 Task: Create a due date automation trigger when advanced on, on the wednesday before a card is due add content with a name or a description not starting with resume at 11:00 AM.
Action: Mouse moved to (945, 76)
Screenshot: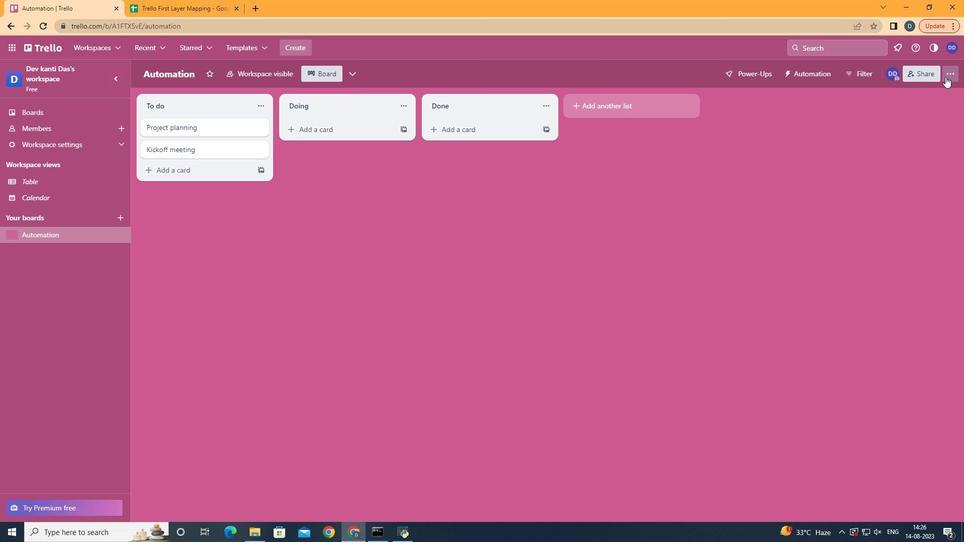 
Action: Mouse pressed left at (945, 76)
Screenshot: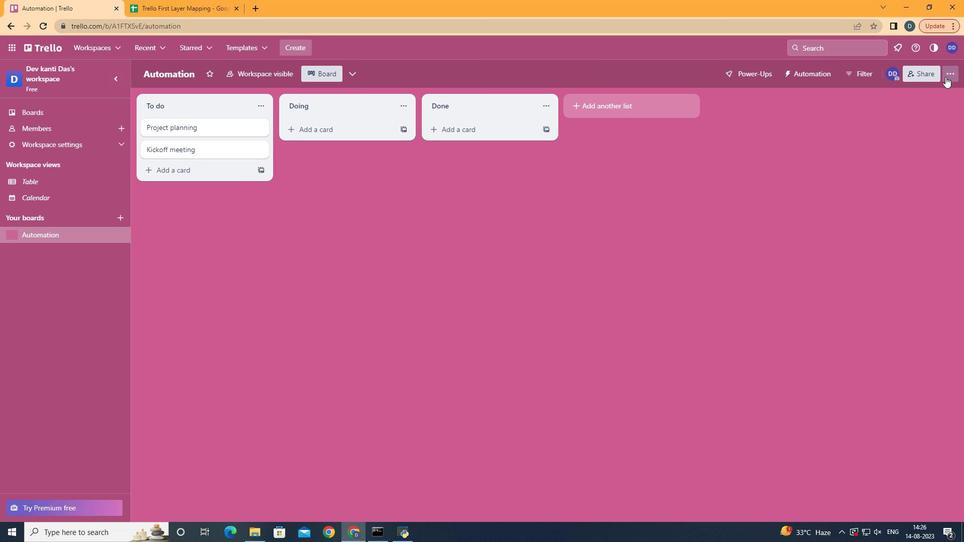 
Action: Mouse moved to (868, 215)
Screenshot: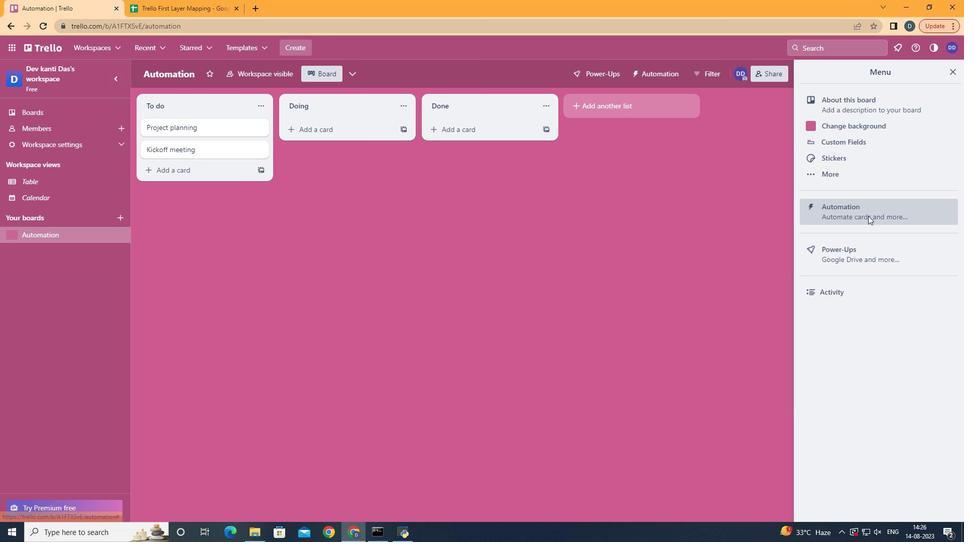 
Action: Mouse pressed left at (868, 215)
Screenshot: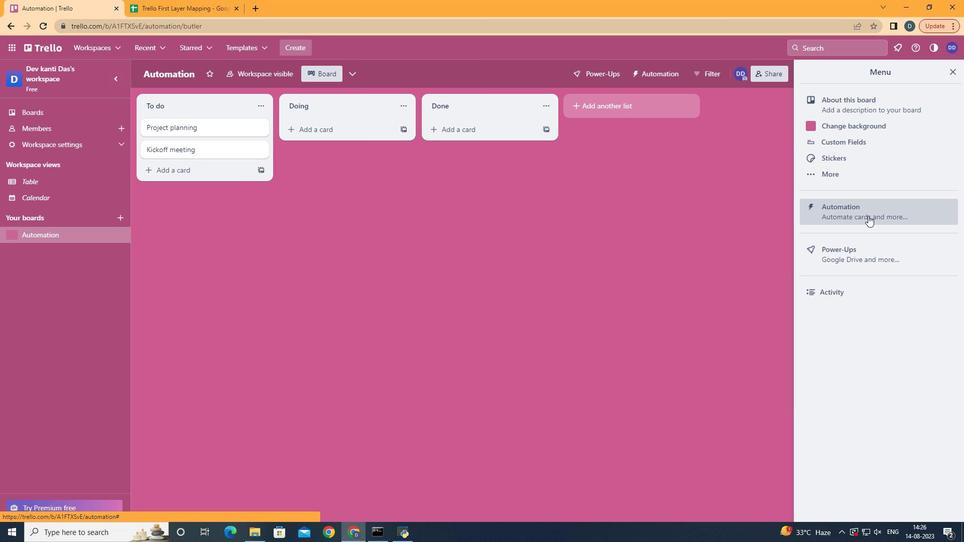 
Action: Mouse moved to (178, 205)
Screenshot: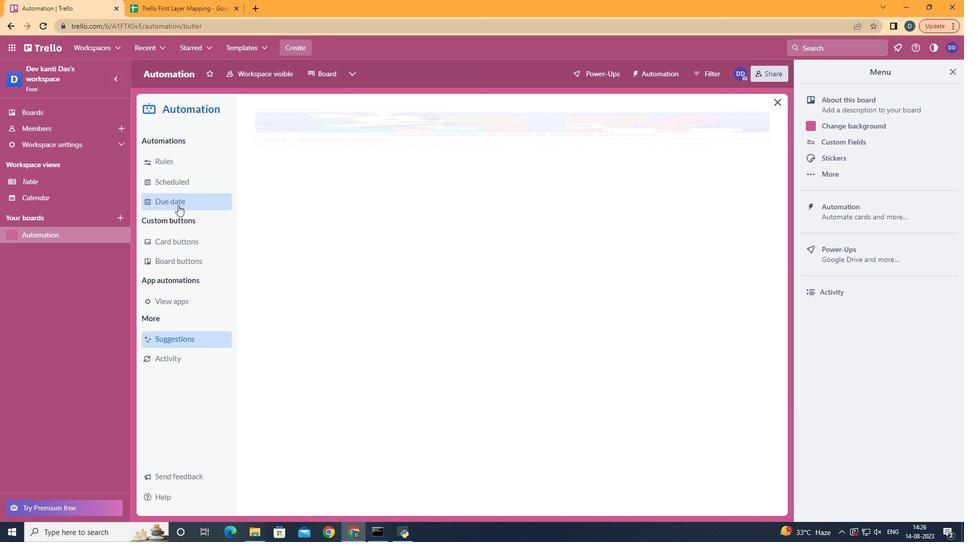 
Action: Mouse pressed left at (178, 205)
Screenshot: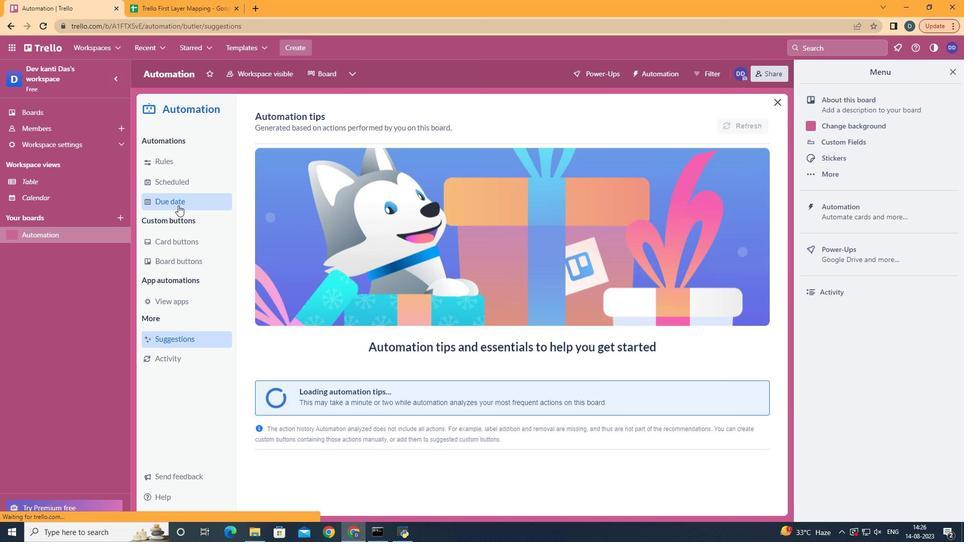 
Action: Mouse moved to (686, 123)
Screenshot: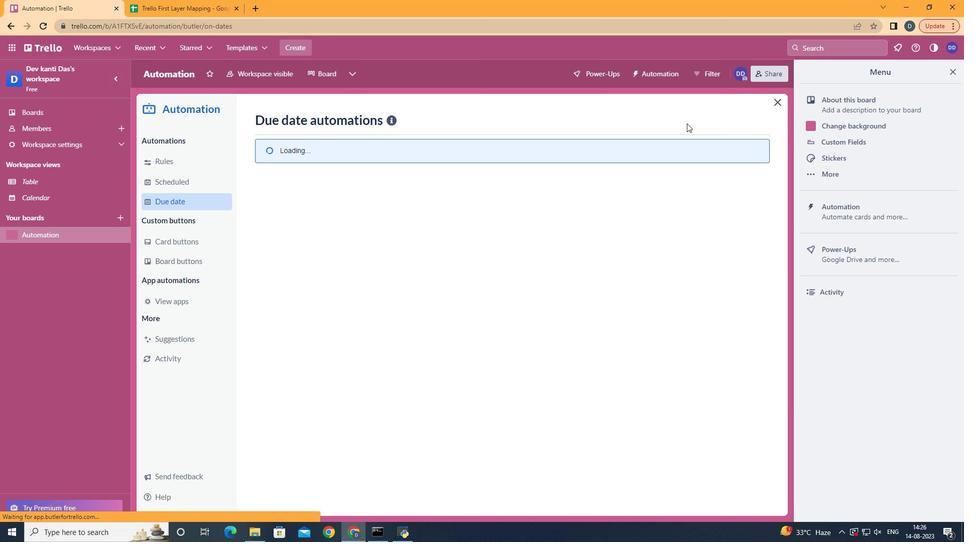 
Action: Mouse pressed left at (686, 123)
Screenshot: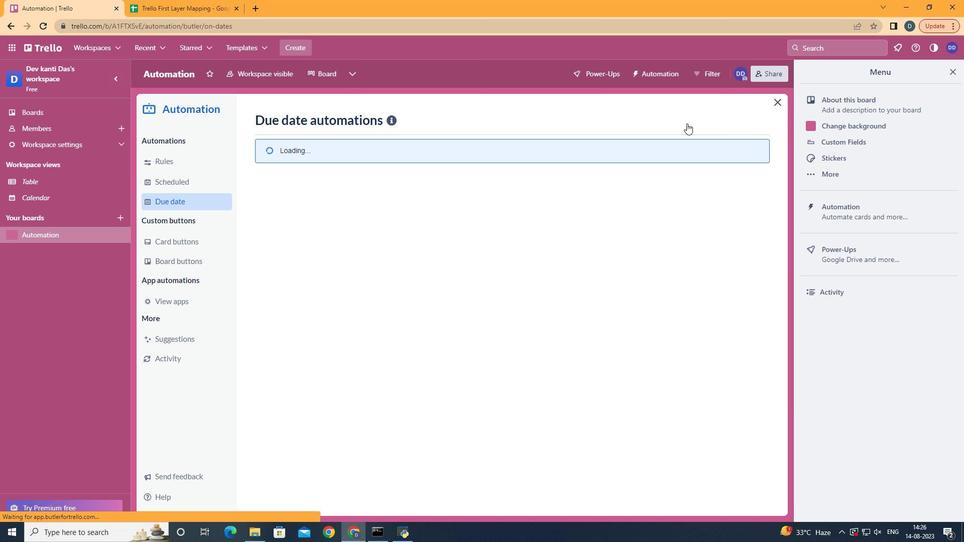 
Action: Mouse moved to (702, 121)
Screenshot: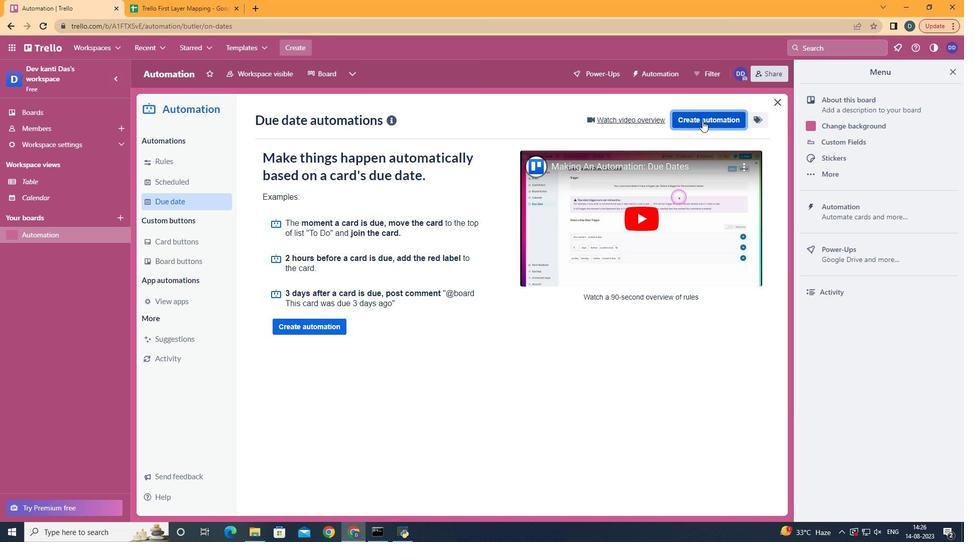 
Action: Mouse pressed left at (702, 121)
Screenshot: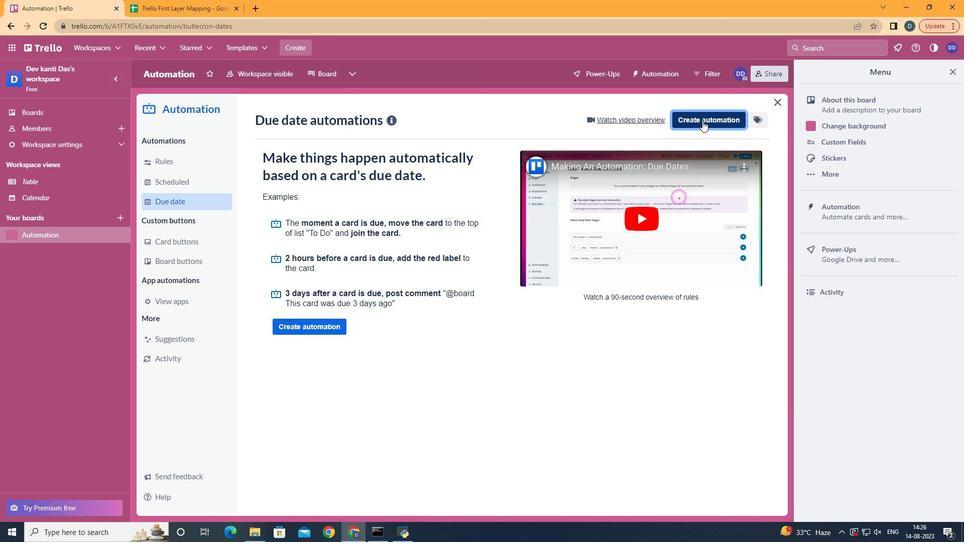
Action: Mouse moved to (491, 224)
Screenshot: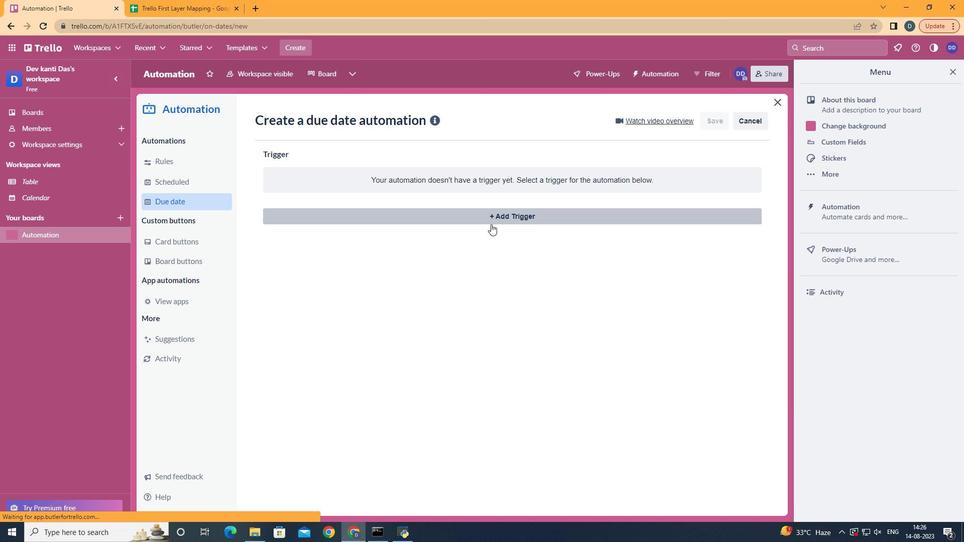 
Action: Mouse pressed left at (491, 224)
Screenshot: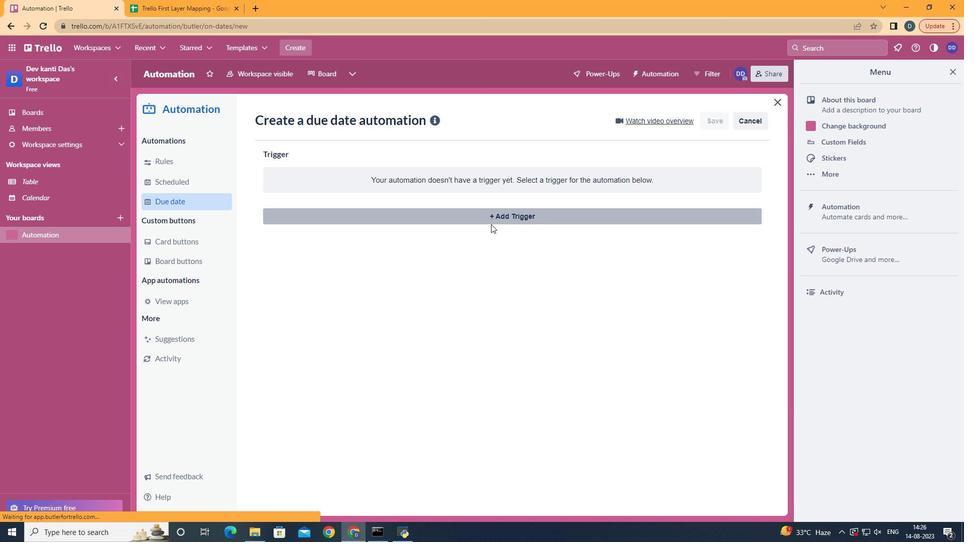 
Action: Mouse moved to (333, 300)
Screenshot: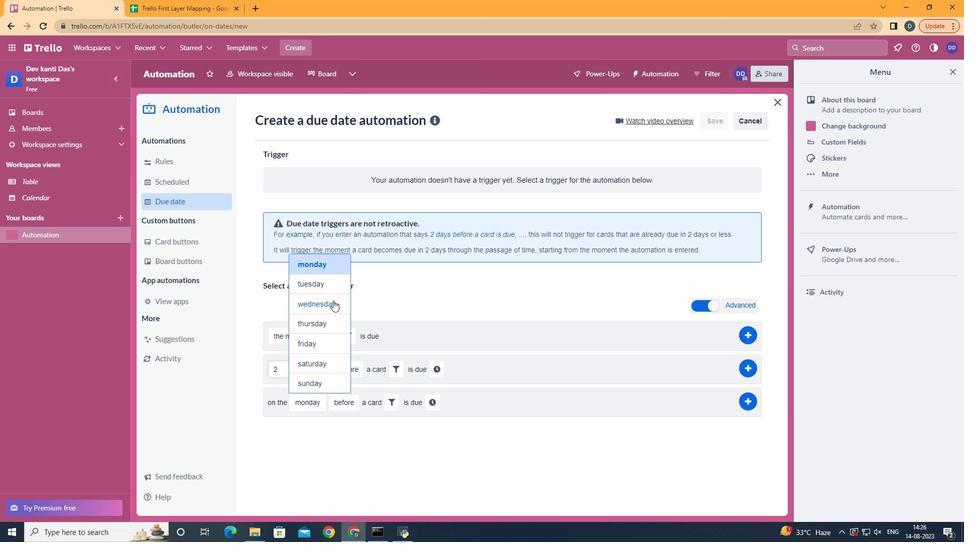 
Action: Mouse pressed left at (333, 300)
Screenshot: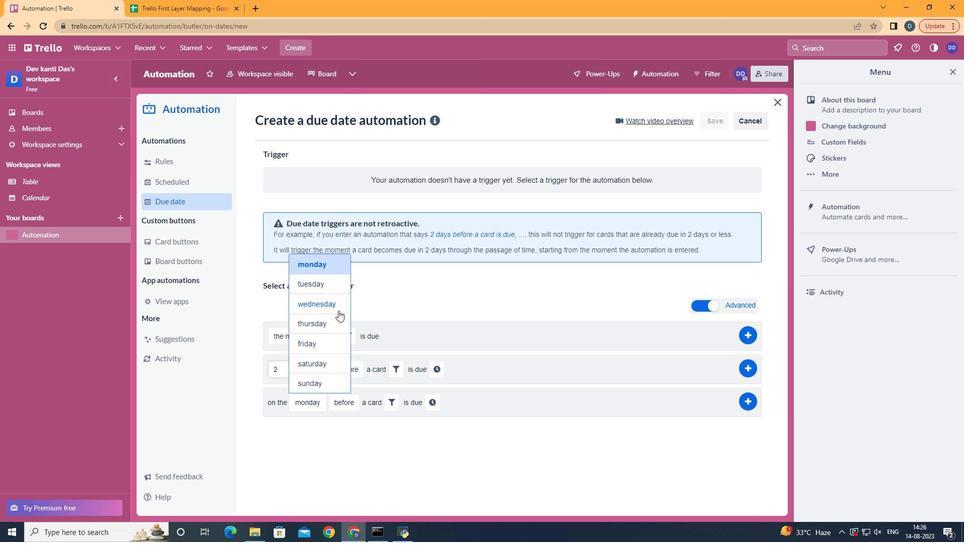 
Action: Mouse moved to (396, 415)
Screenshot: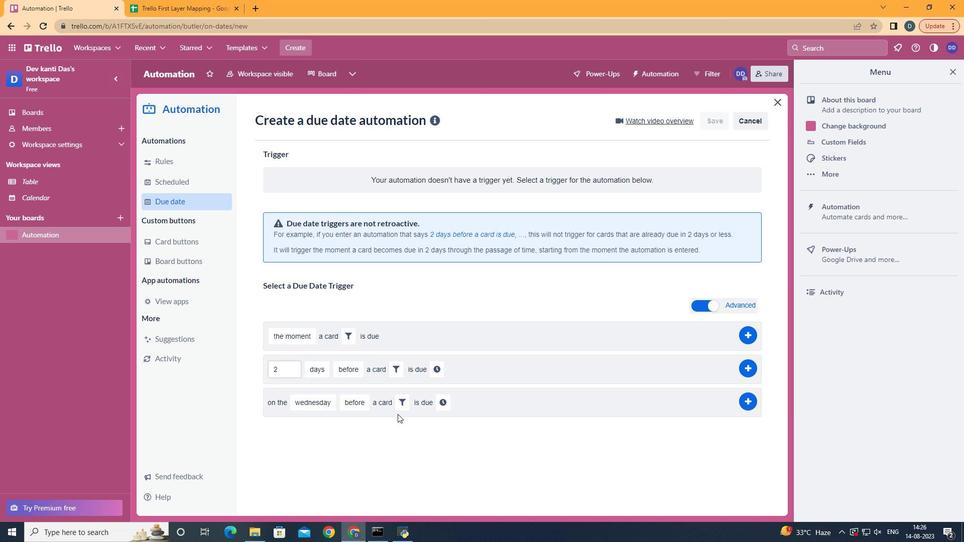 
Action: Mouse pressed left at (396, 415)
Screenshot: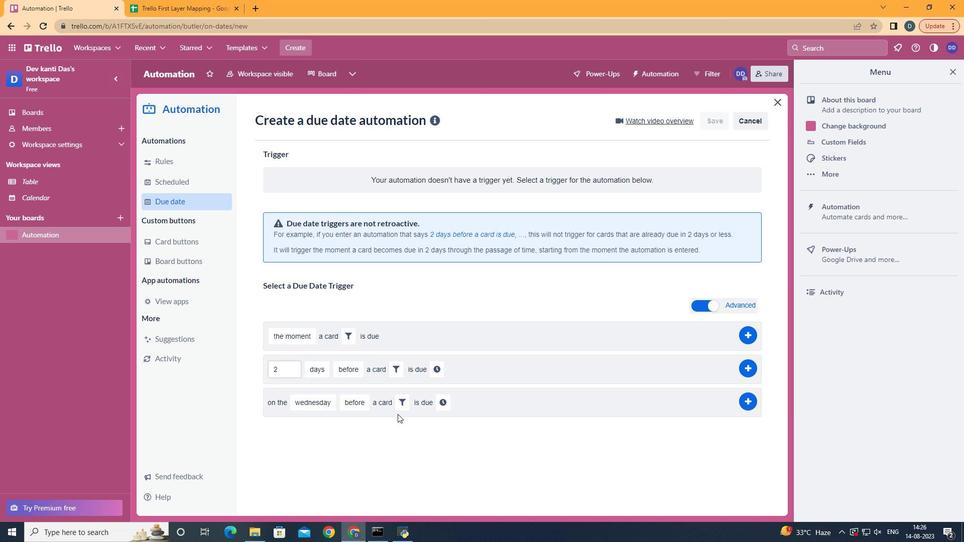 
Action: Mouse moved to (404, 407)
Screenshot: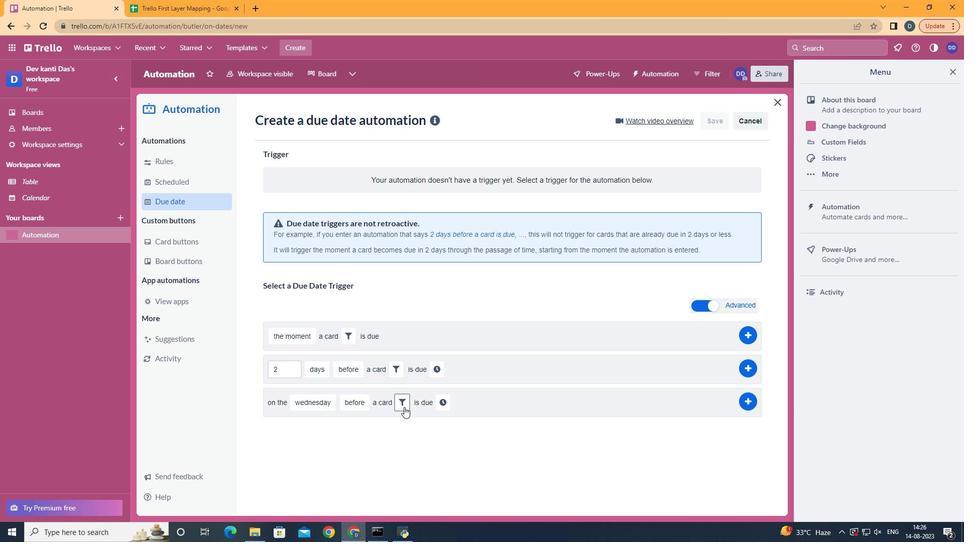 
Action: Mouse pressed left at (404, 407)
Screenshot: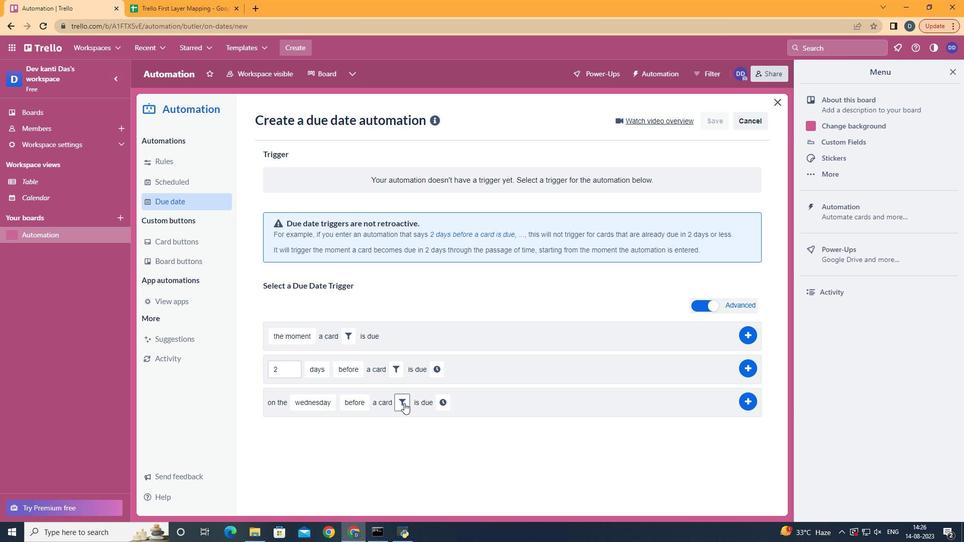 
Action: Mouse moved to (526, 440)
Screenshot: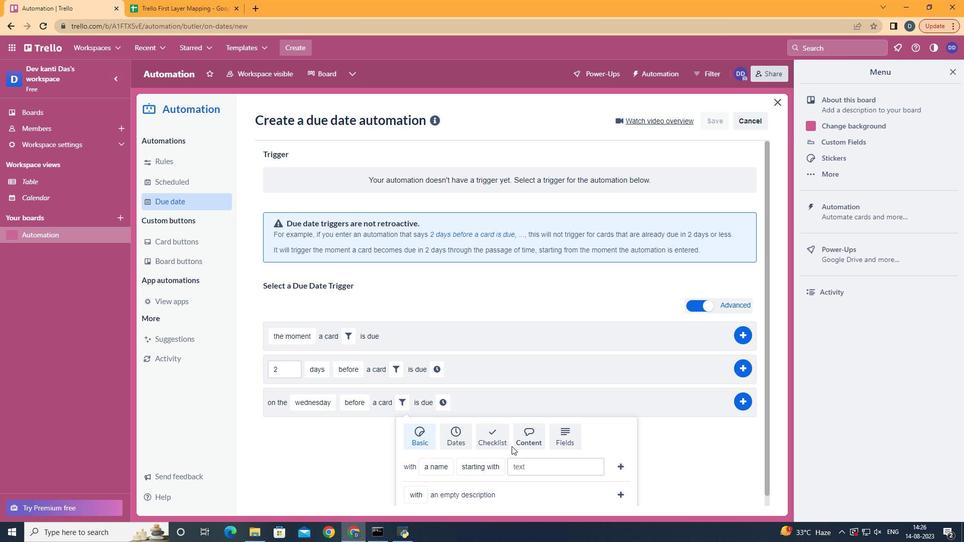 
Action: Mouse pressed left at (526, 440)
Screenshot: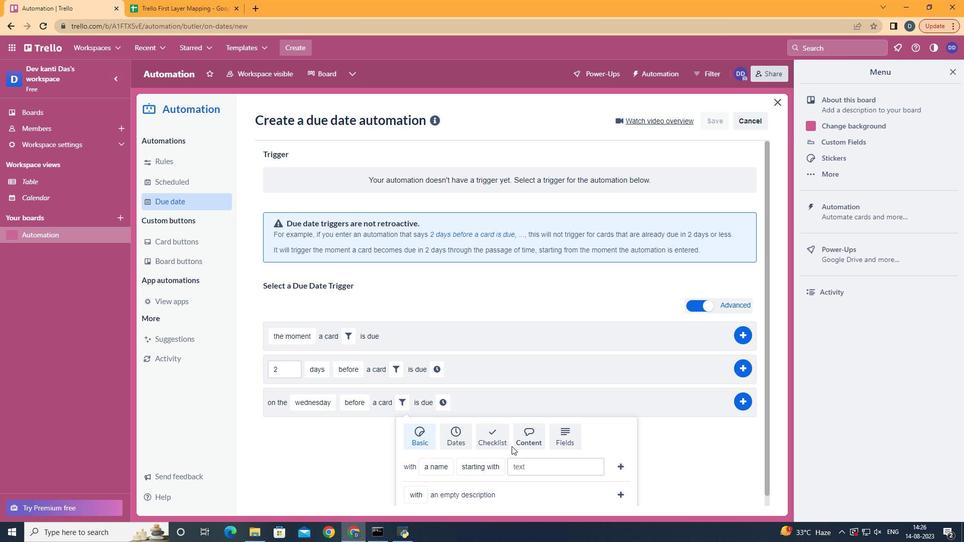 
Action: Mouse moved to (444, 458)
Screenshot: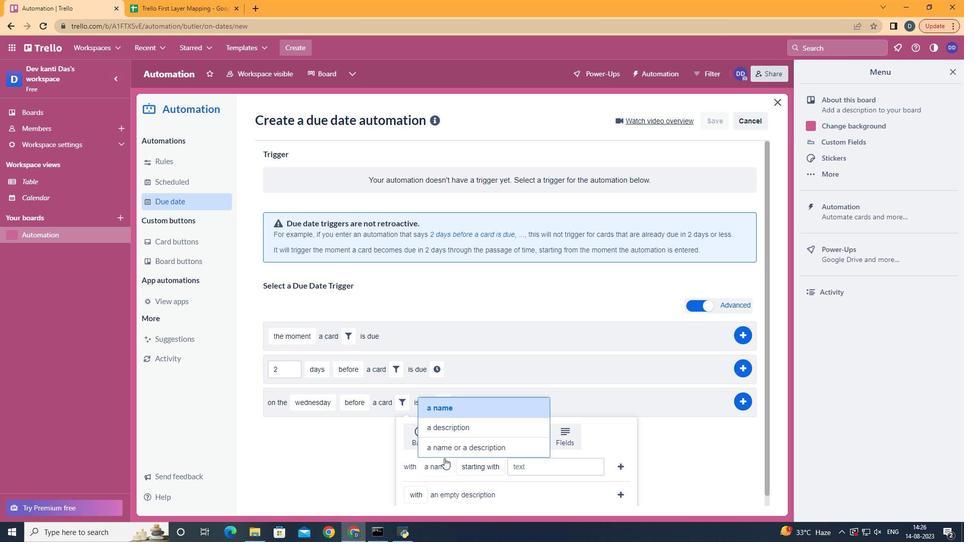 
Action: Mouse pressed left at (444, 458)
Screenshot: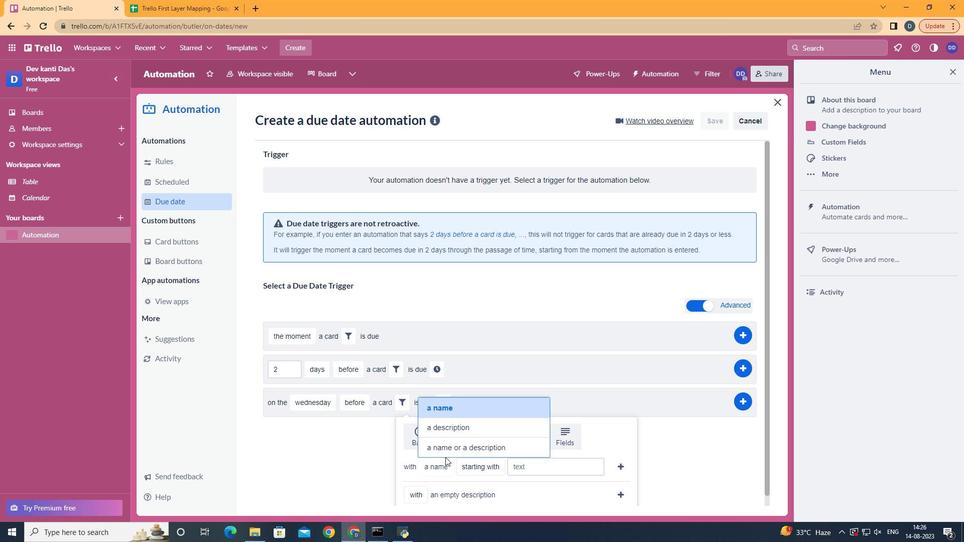 
Action: Mouse moved to (449, 450)
Screenshot: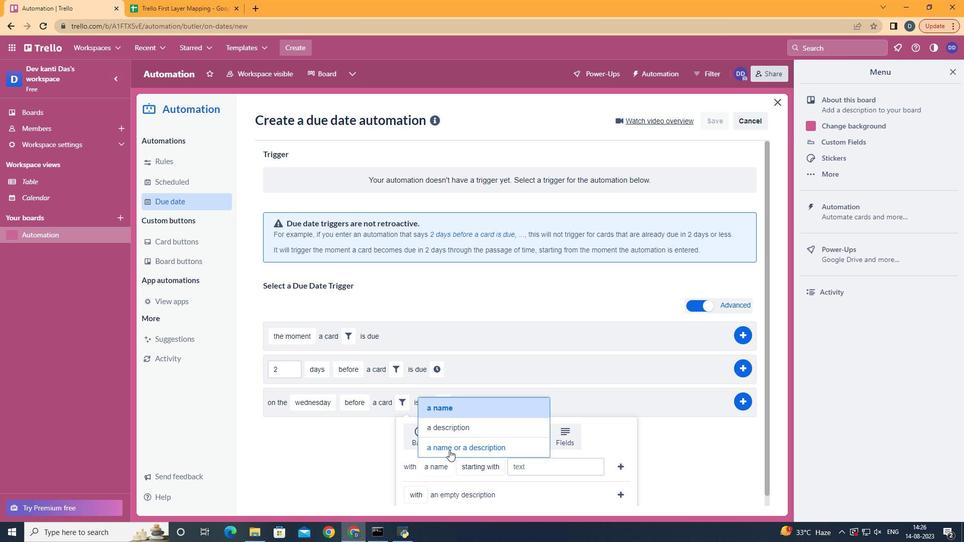 
Action: Mouse pressed left at (449, 450)
Screenshot: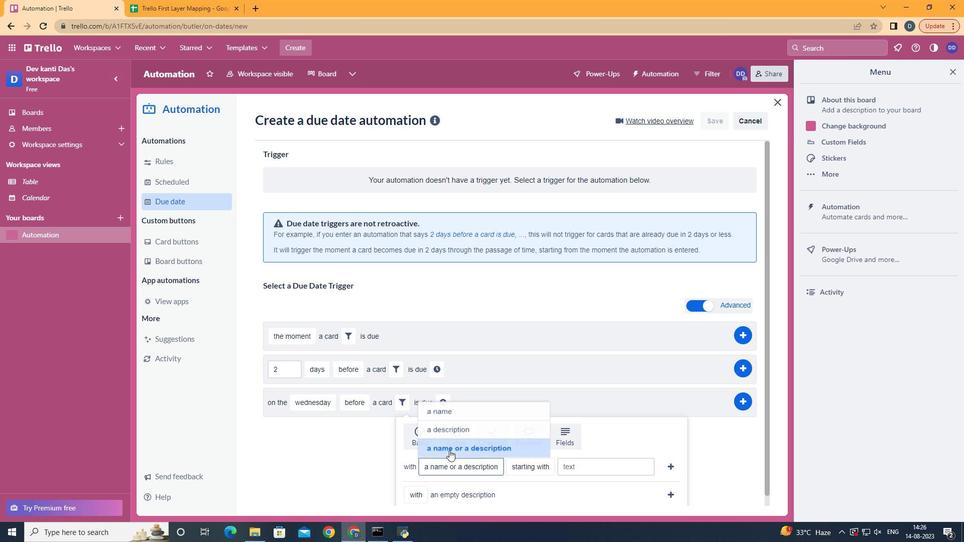 
Action: Mouse moved to (557, 404)
Screenshot: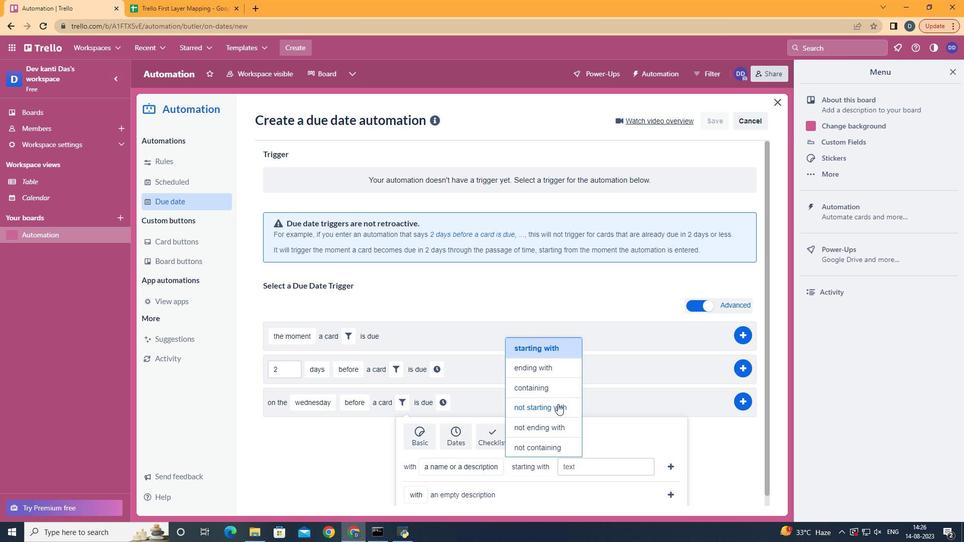 
Action: Mouse pressed left at (557, 404)
Screenshot: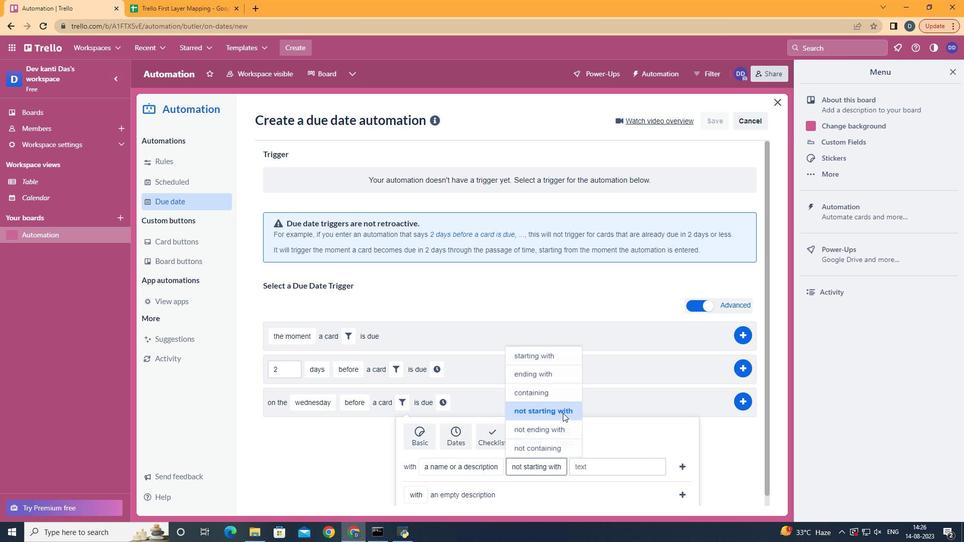 
Action: Mouse moved to (599, 469)
Screenshot: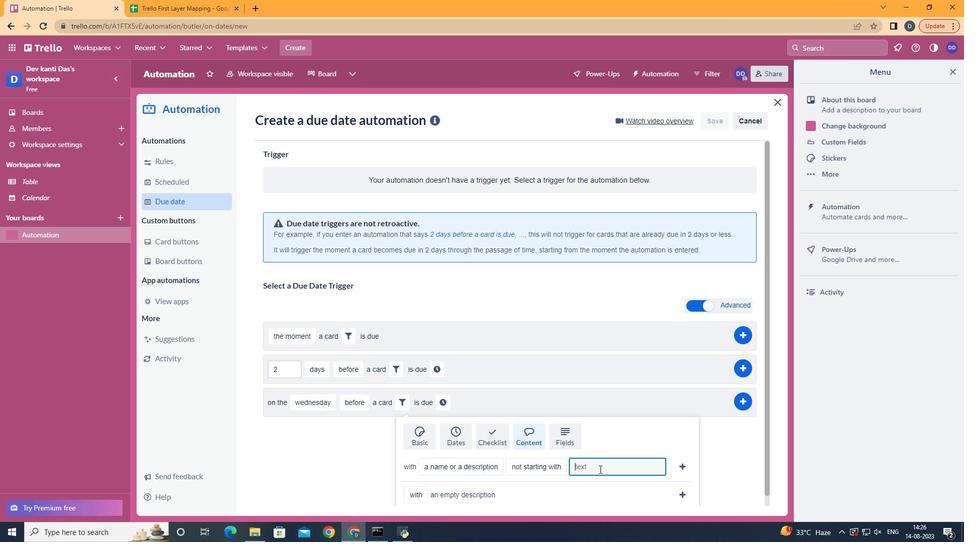 
Action: Mouse pressed left at (599, 469)
Screenshot: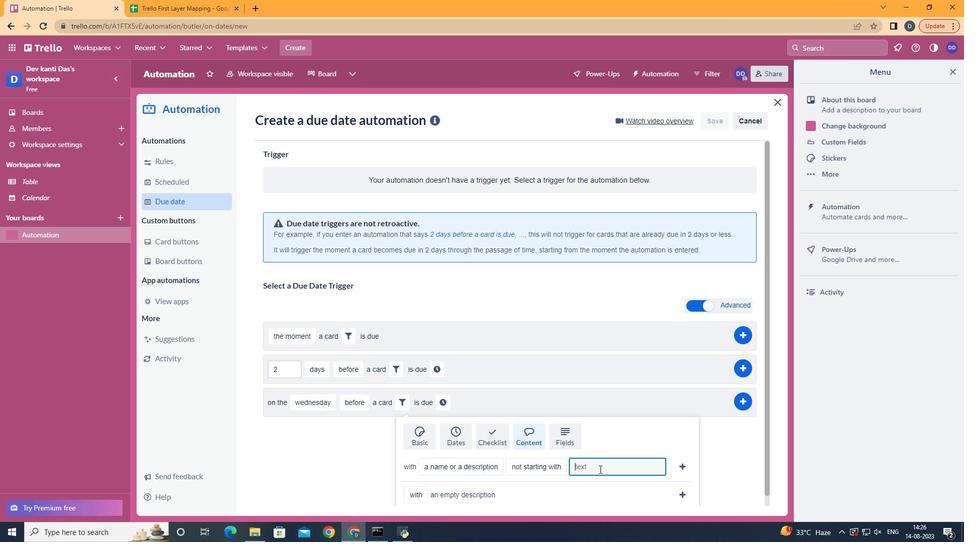 
Action: Key pressed resume
Screenshot: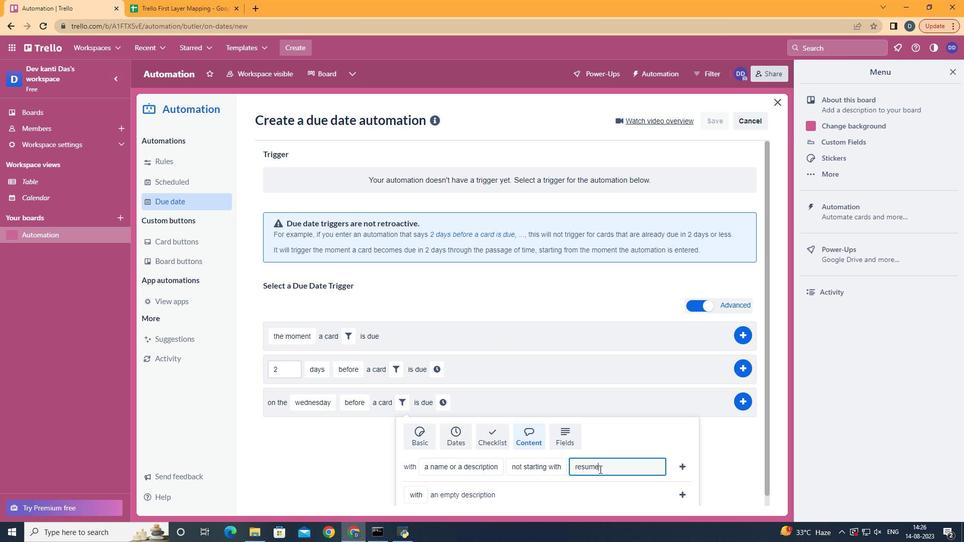 
Action: Mouse moved to (685, 468)
Screenshot: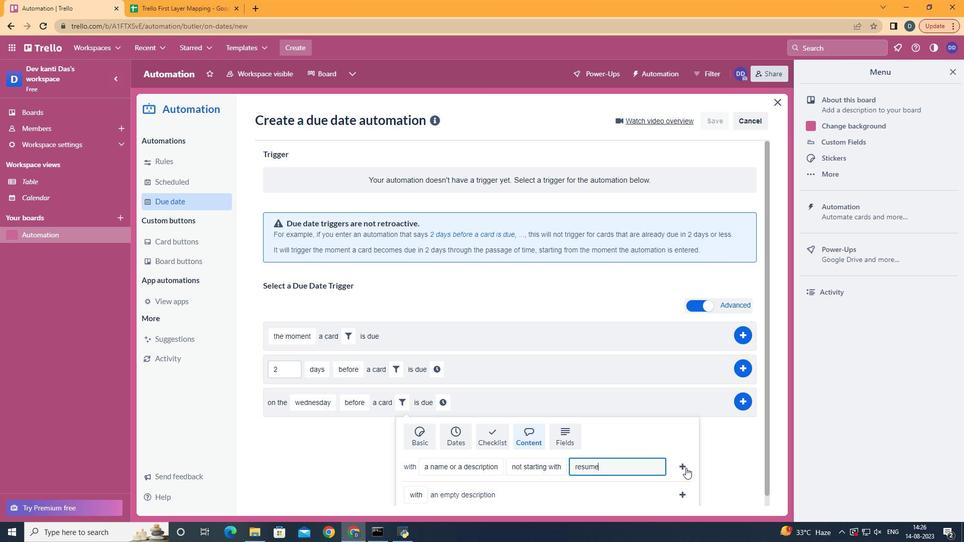 
Action: Mouse pressed left at (685, 468)
Screenshot: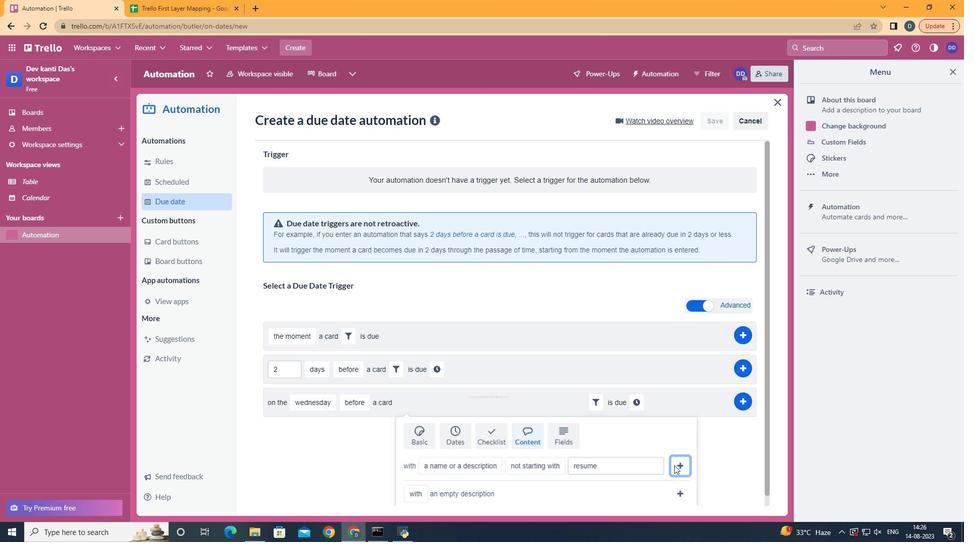 
Action: Mouse moved to (638, 405)
Screenshot: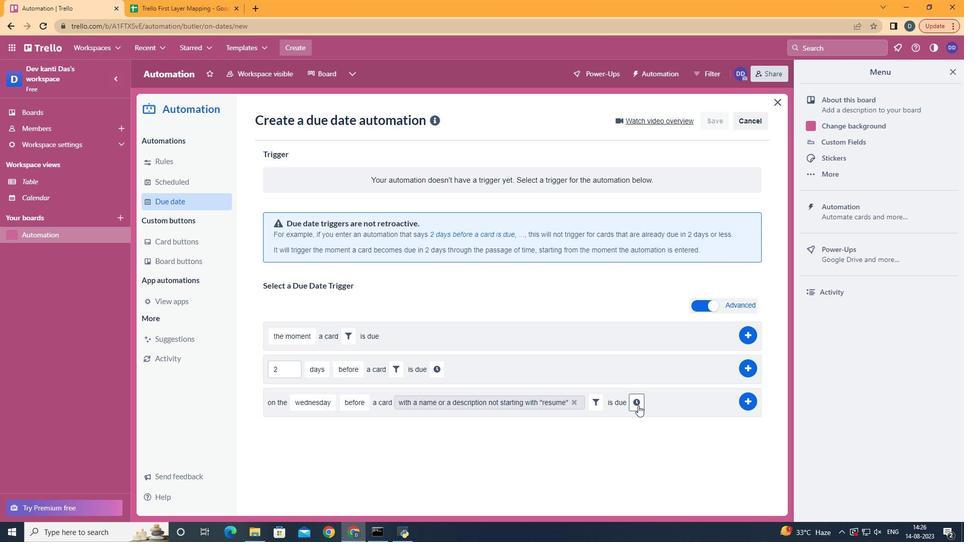 
Action: Mouse pressed left at (638, 405)
Screenshot: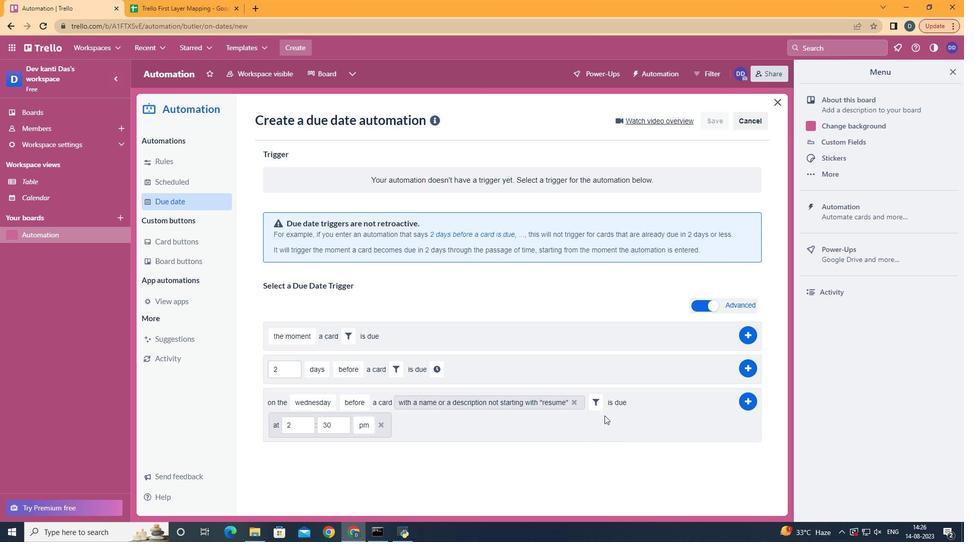 
Action: Mouse moved to (307, 426)
Screenshot: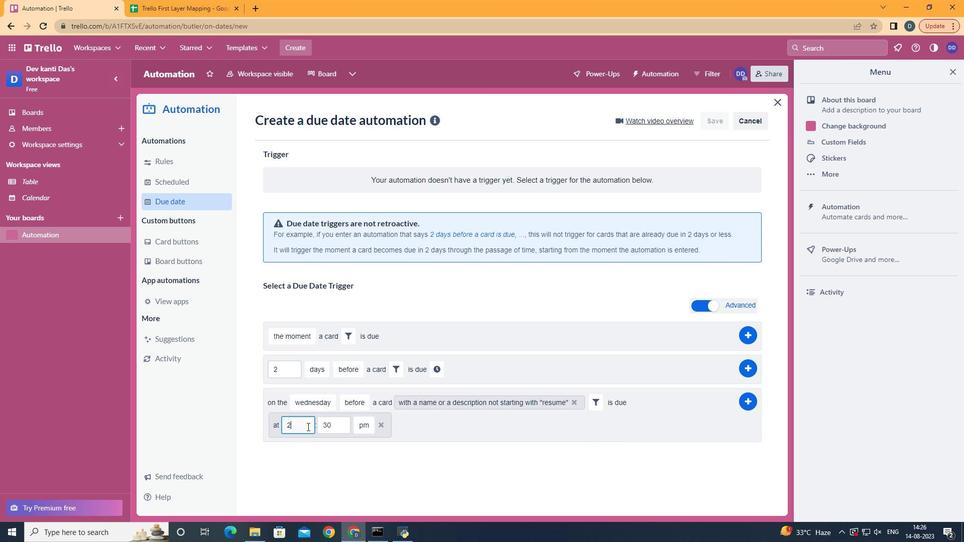 
Action: Mouse pressed left at (307, 426)
Screenshot: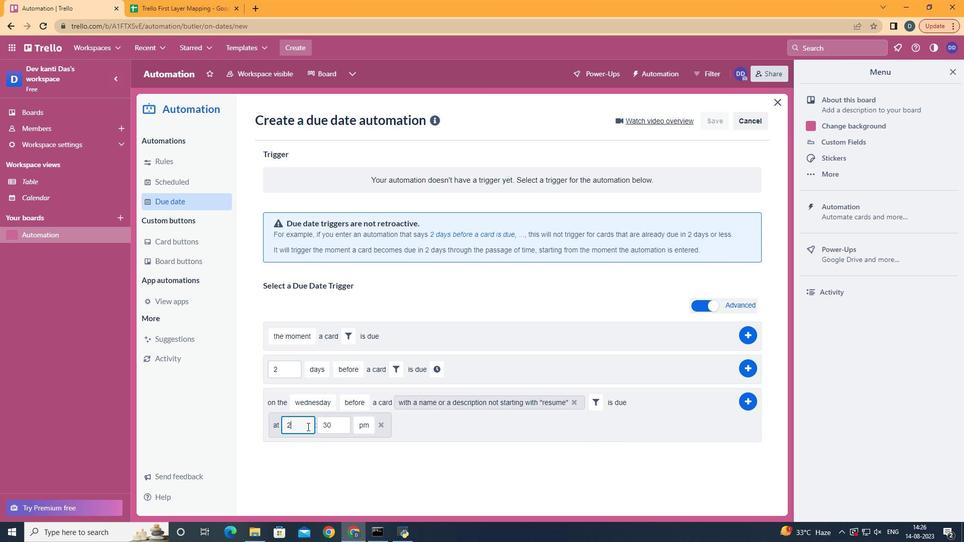 
Action: Key pressed <Key.backspace>11
Screenshot: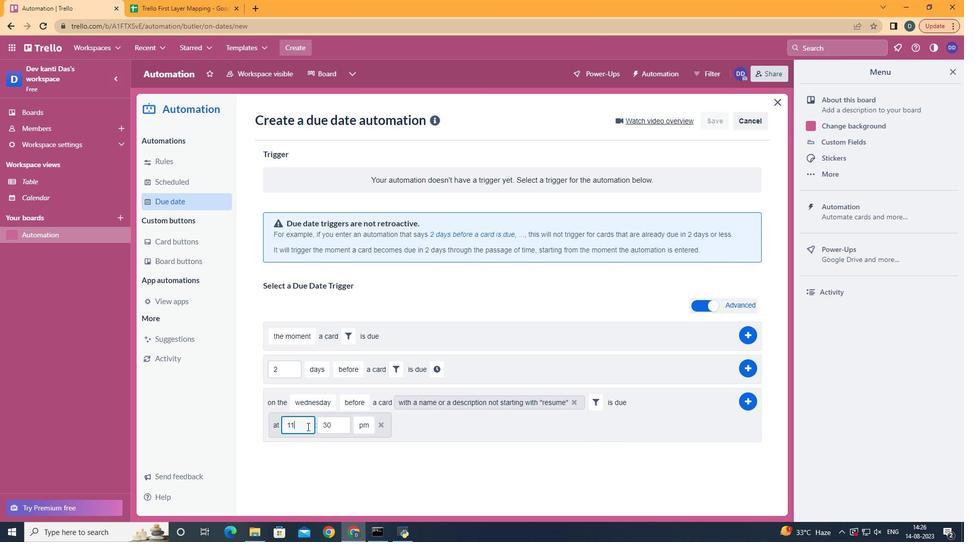 
Action: Mouse moved to (339, 424)
Screenshot: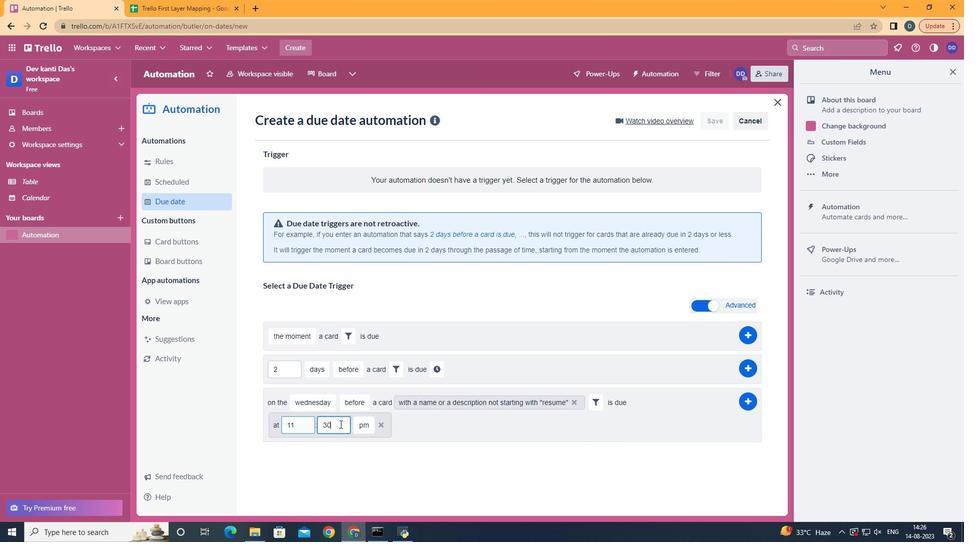
Action: Mouse pressed left at (339, 424)
Screenshot: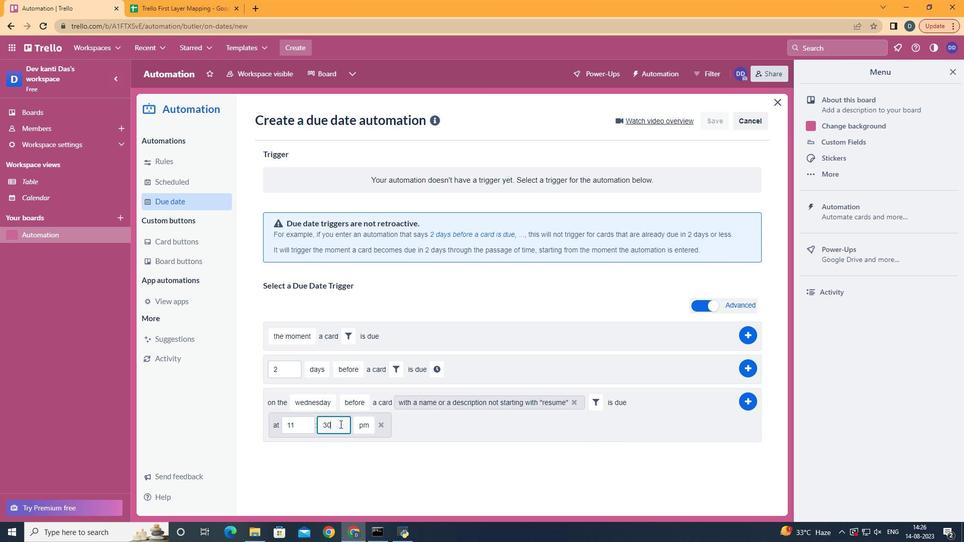 
Action: Key pressed <Key.backspace><Key.backspace>00
Screenshot: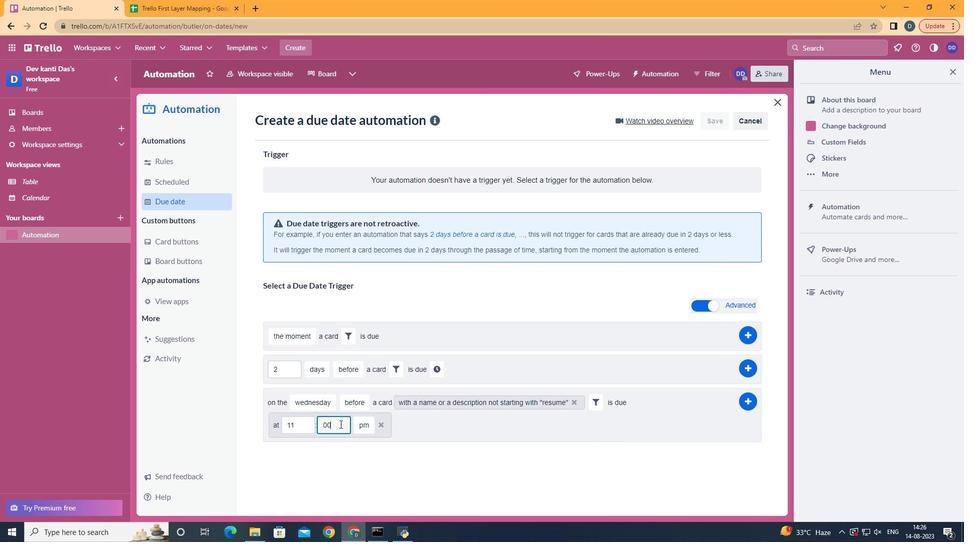 
Action: Mouse moved to (364, 446)
Screenshot: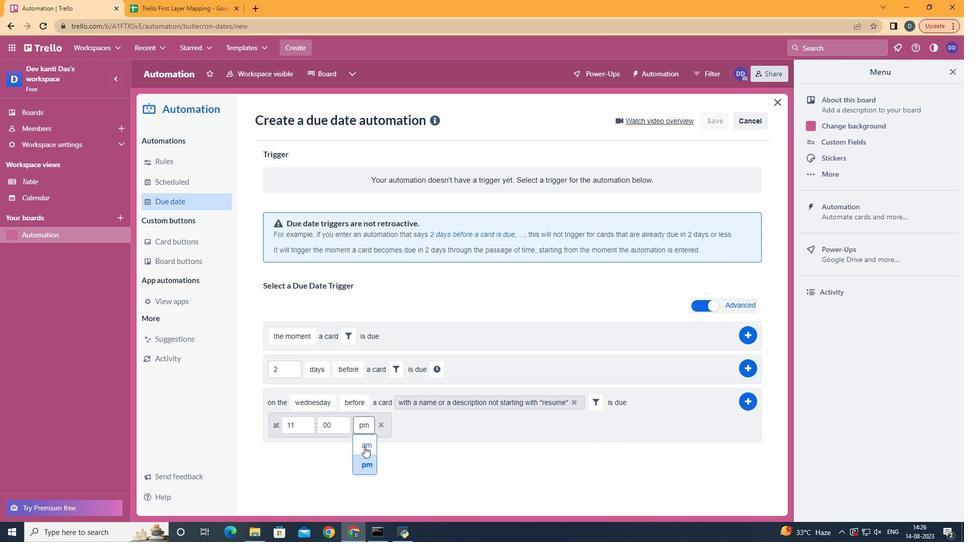 
Action: Mouse pressed left at (364, 446)
Screenshot: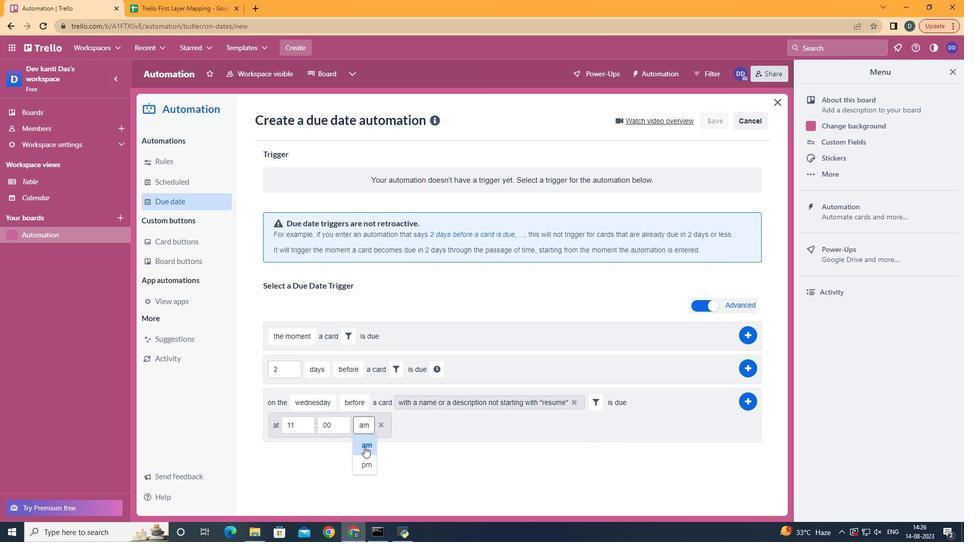 
Action: Mouse moved to (748, 401)
Screenshot: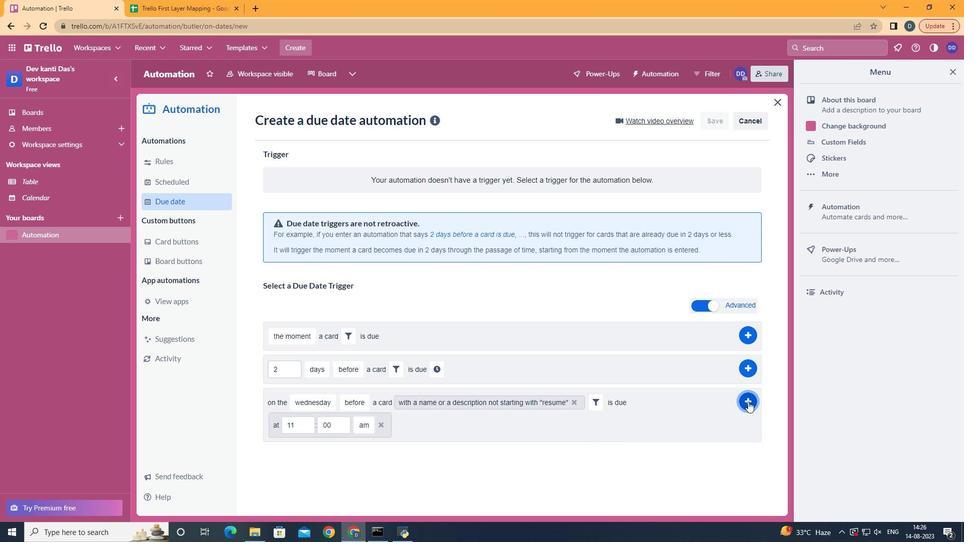 
Action: Mouse pressed left at (748, 401)
Screenshot: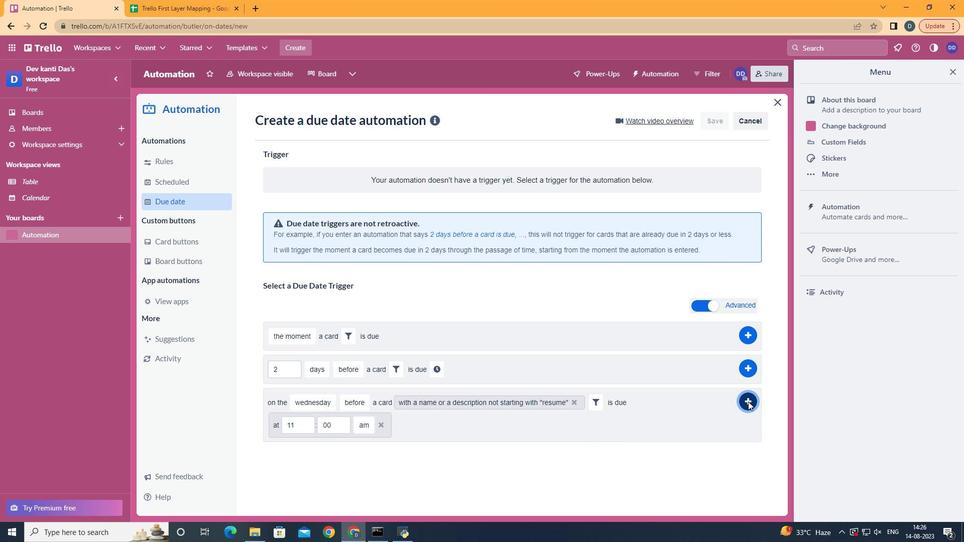 
